 Task: Change paper size to A4.
Action: Mouse moved to (54, 92)
Screenshot: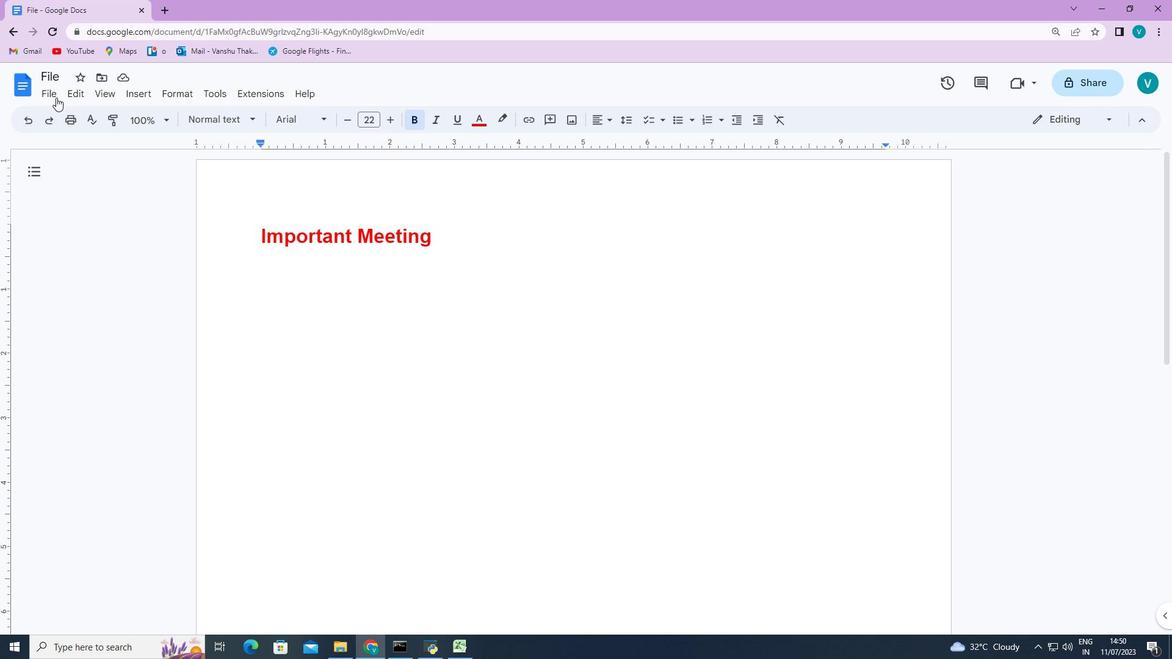 
Action: Mouse pressed left at (54, 92)
Screenshot: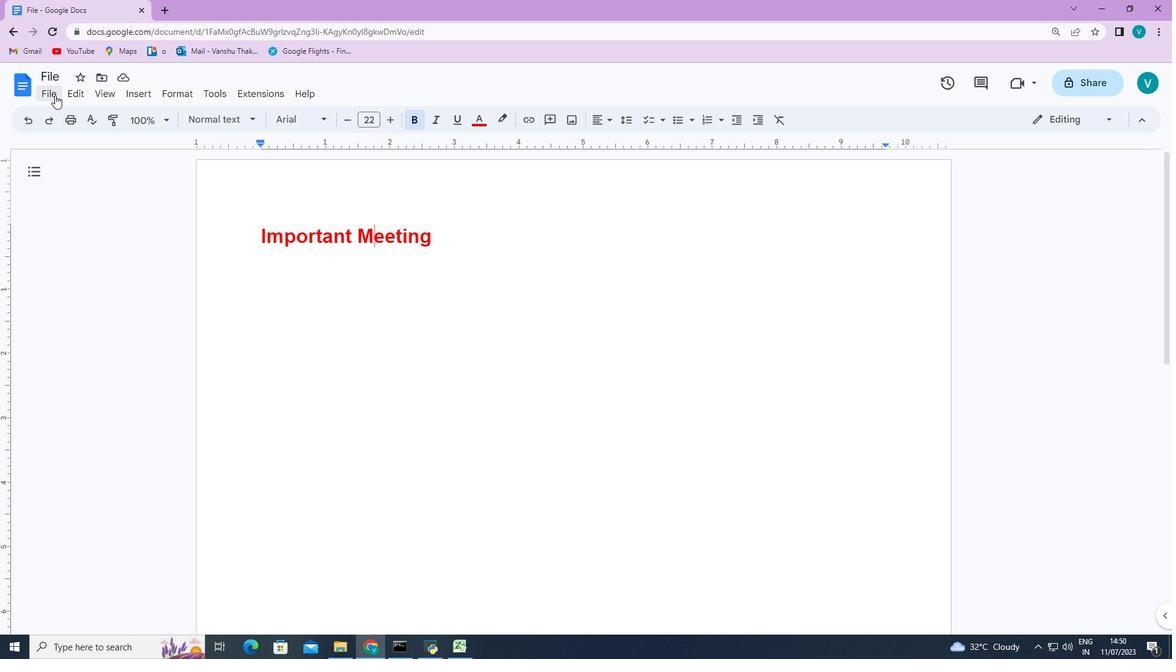 
Action: Mouse moved to (100, 459)
Screenshot: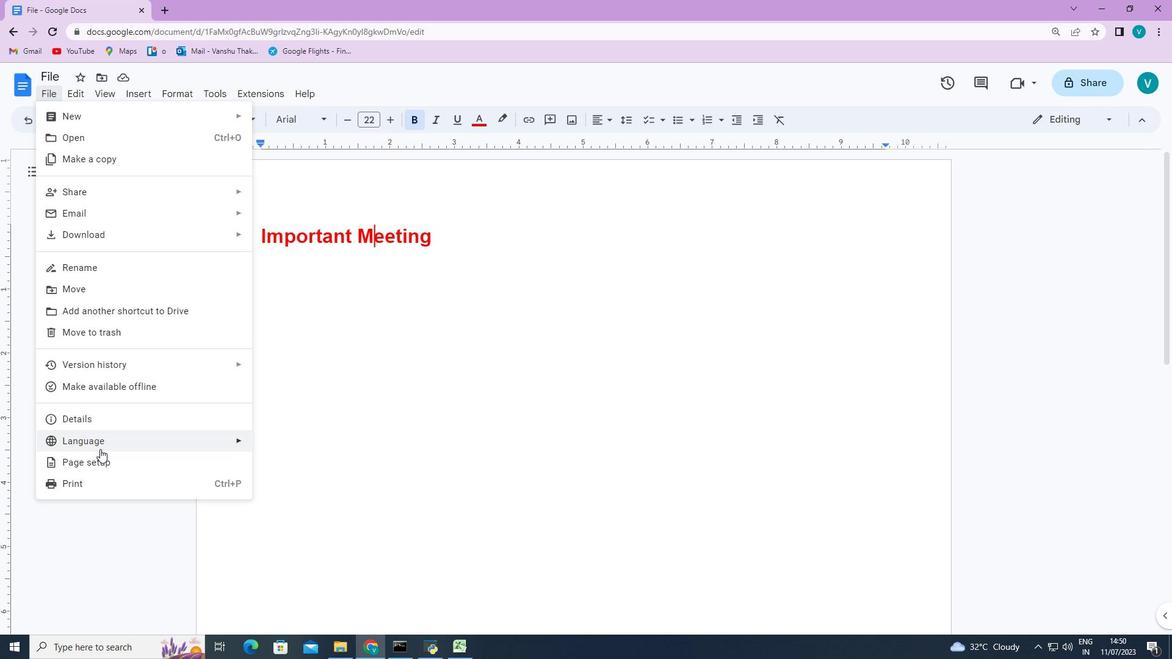 
Action: Mouse pressed left at (100, 459)
Screenshot: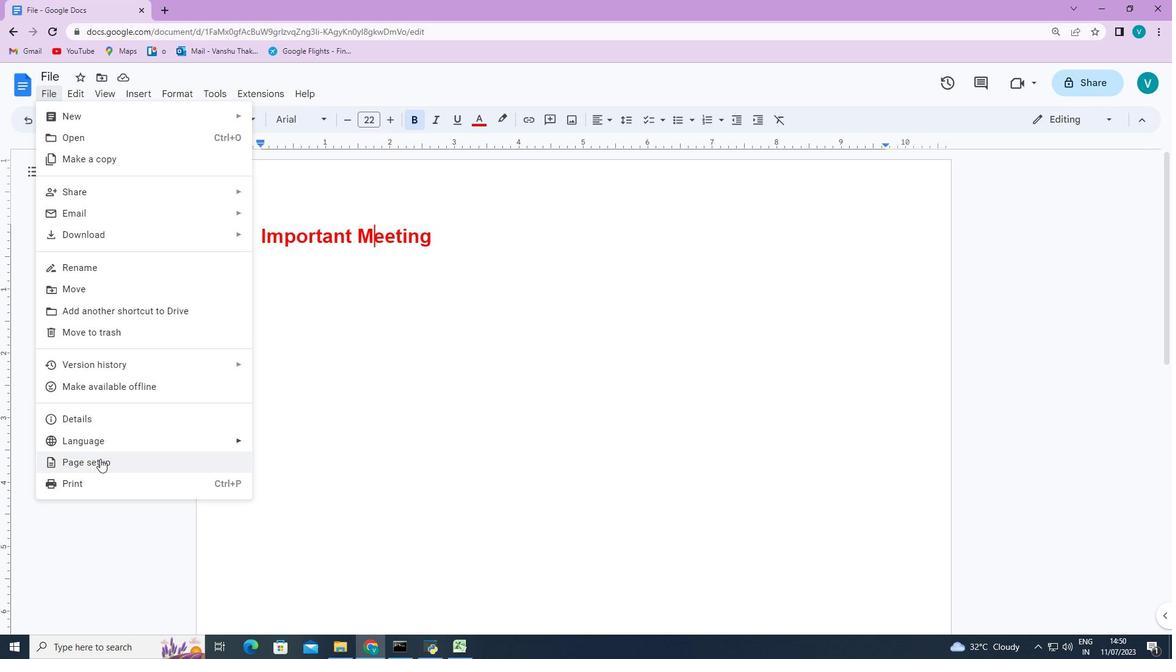 
Action: Mouse moved to (470, 379)
Screenshot: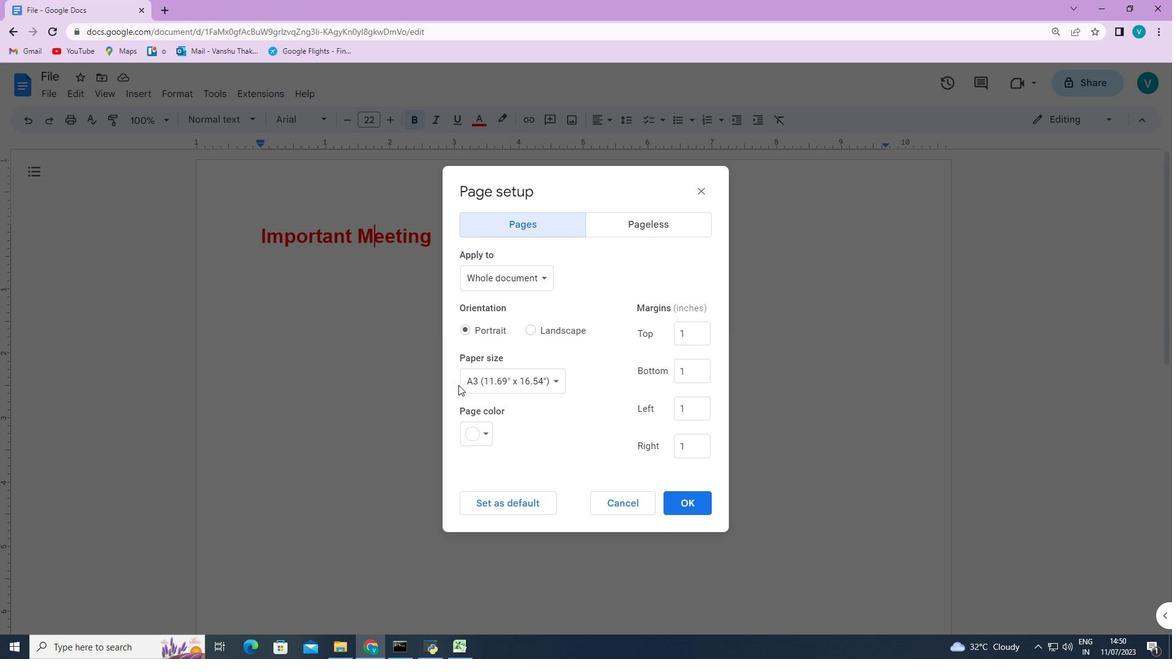 
Action: Mouse pressed left at (470, 379)
Screenshot: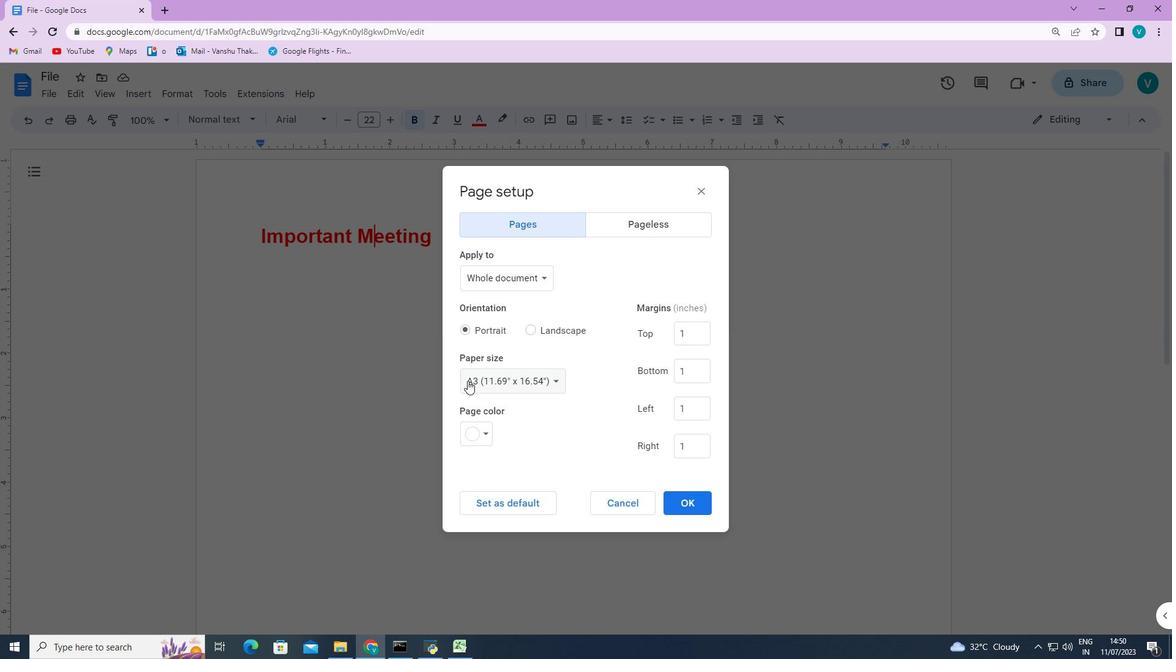 
Action: Mouse moved to (481, 401)
Screenshot: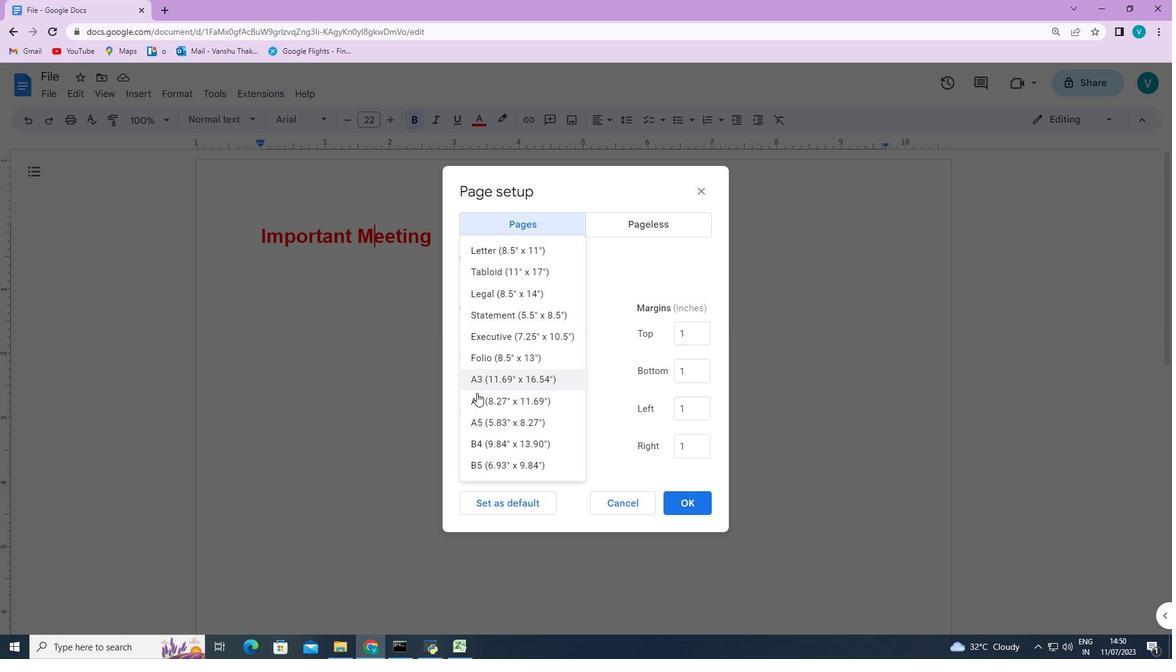 
Action: Mouse pressed left at (481, 401)
Screenshot: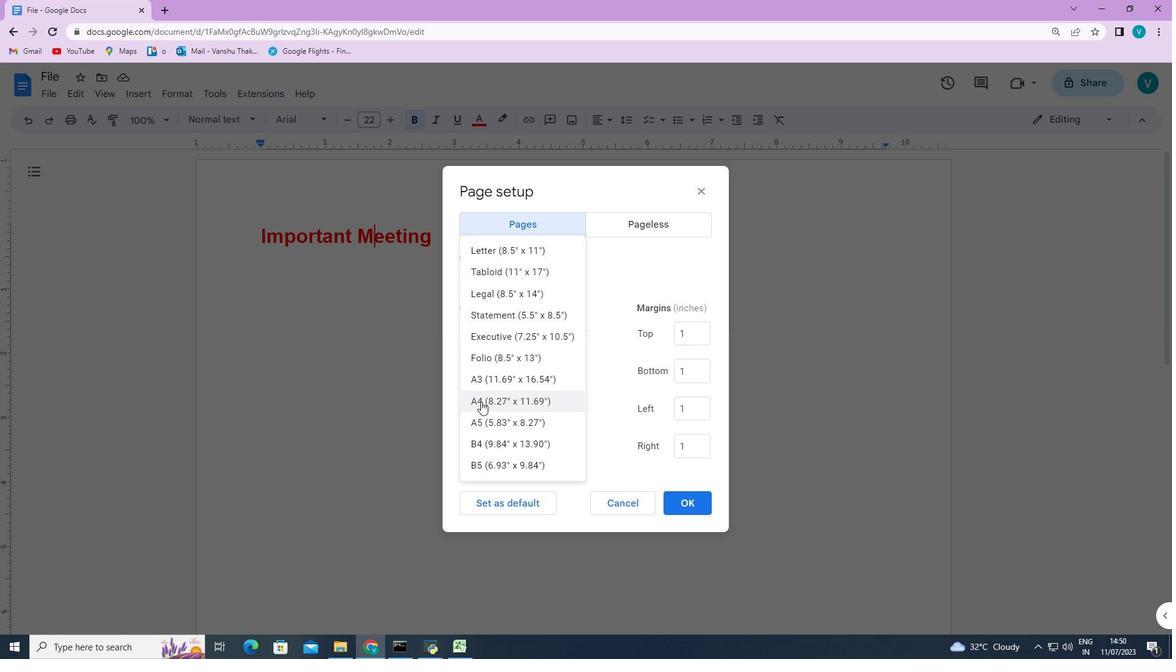 
Action: Mouse moved to (681, 499)
Screenshot: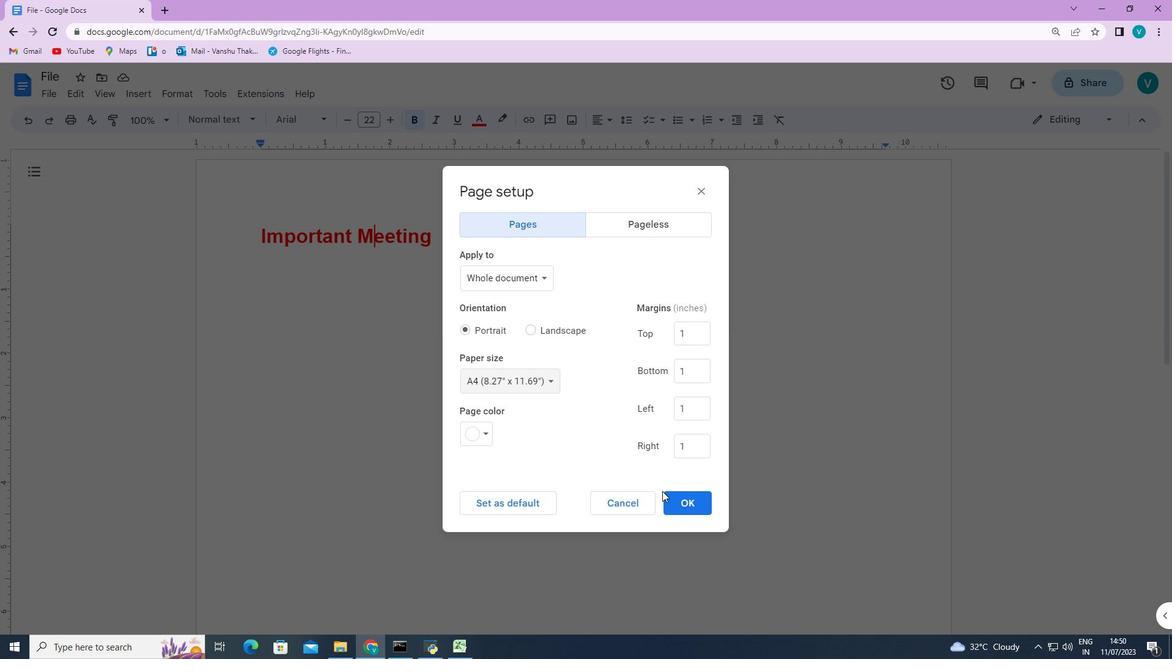 
Action: Mouse pressed left at (681, 499)
Screenshot: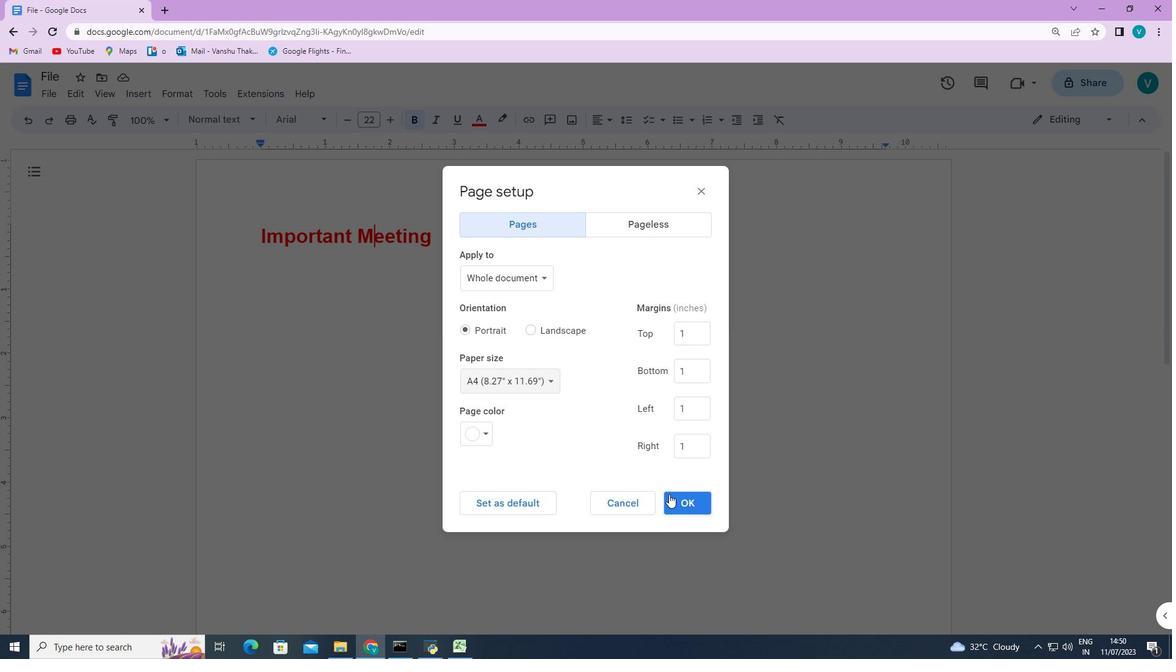 
